 Task: Create a task  Improve the appâ€™s compatibility with different screen sizes and resolutions , assign it to team member softage.7@softage.net in the project Ubertech and update the status of the task to  Off Track , set the priority of the task to Medium.
Action: Mouse moved to (51, 357)
Screenshot: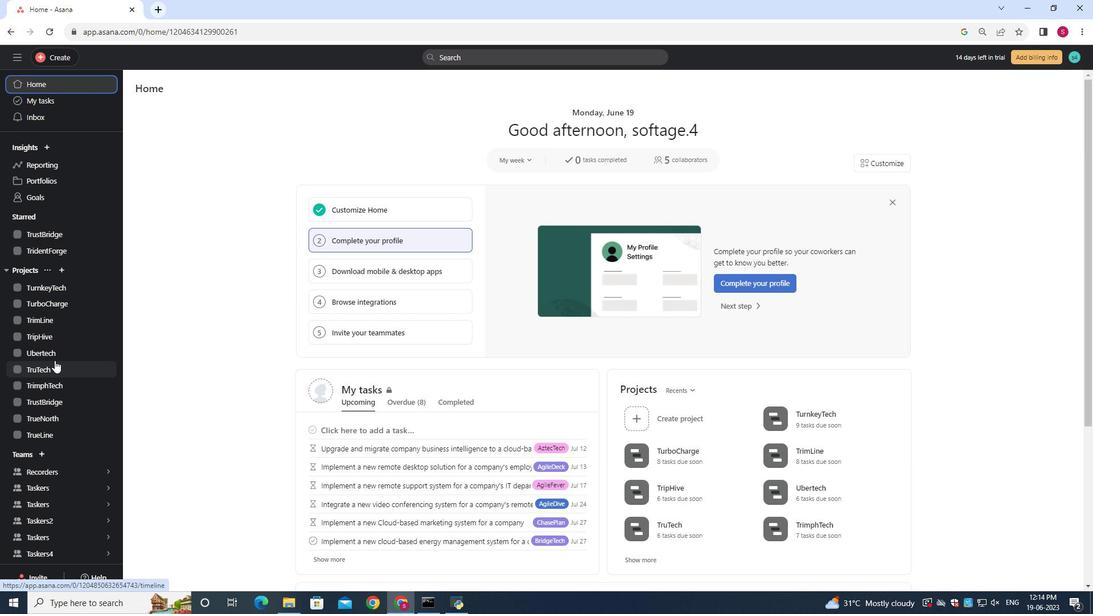 
Action: Mouse pressed left at (51, 357)
Screenshot: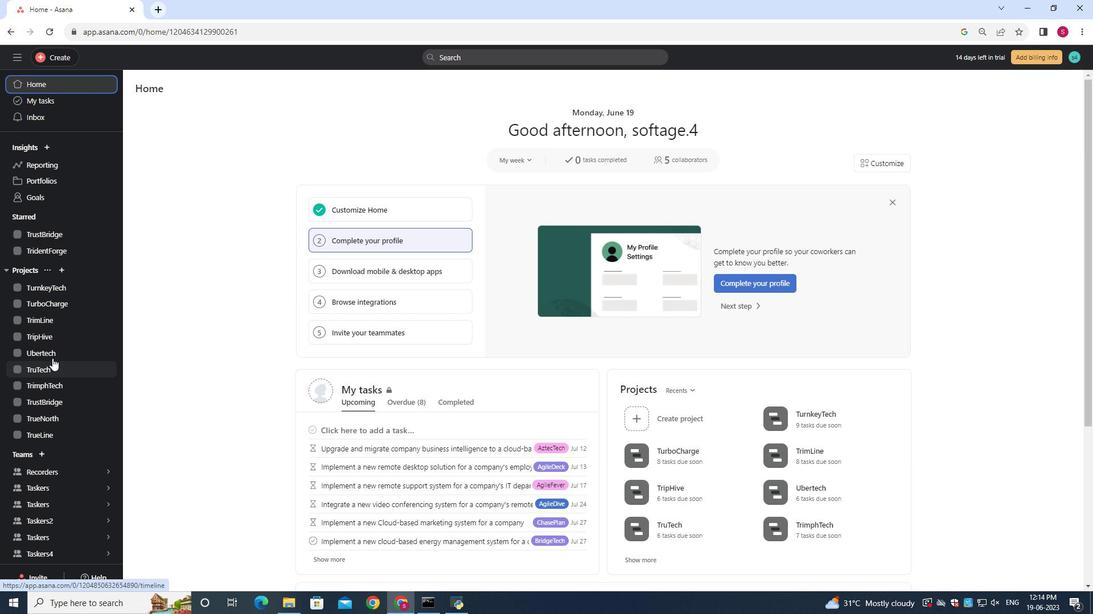 
Action: Mouse moved to (158, 138)
Screenshot: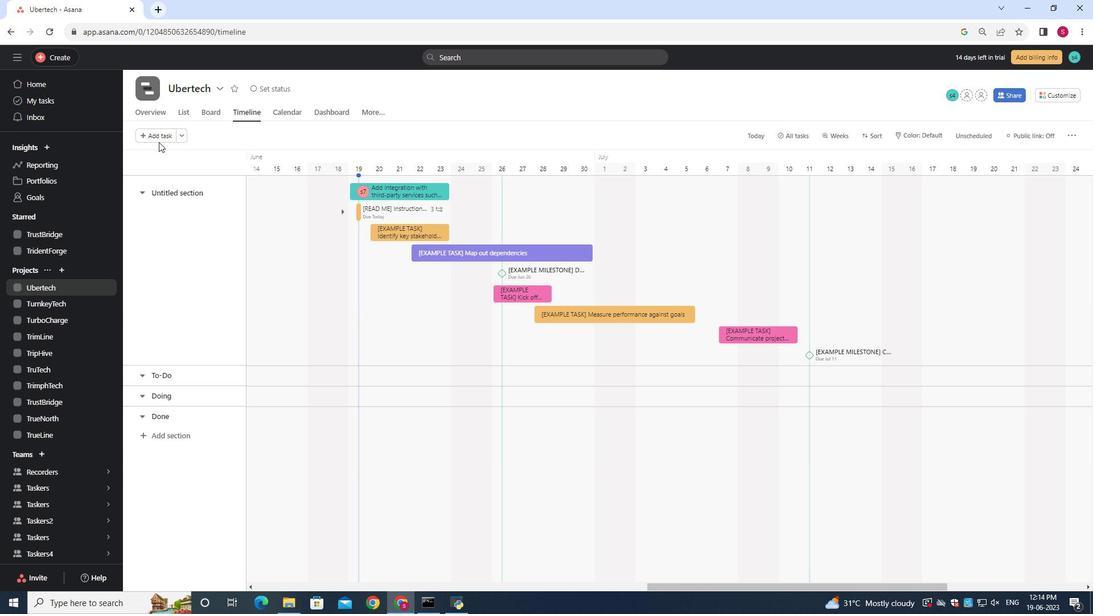 
Action: Mouse pressed left at (158, 138)
Screenshot: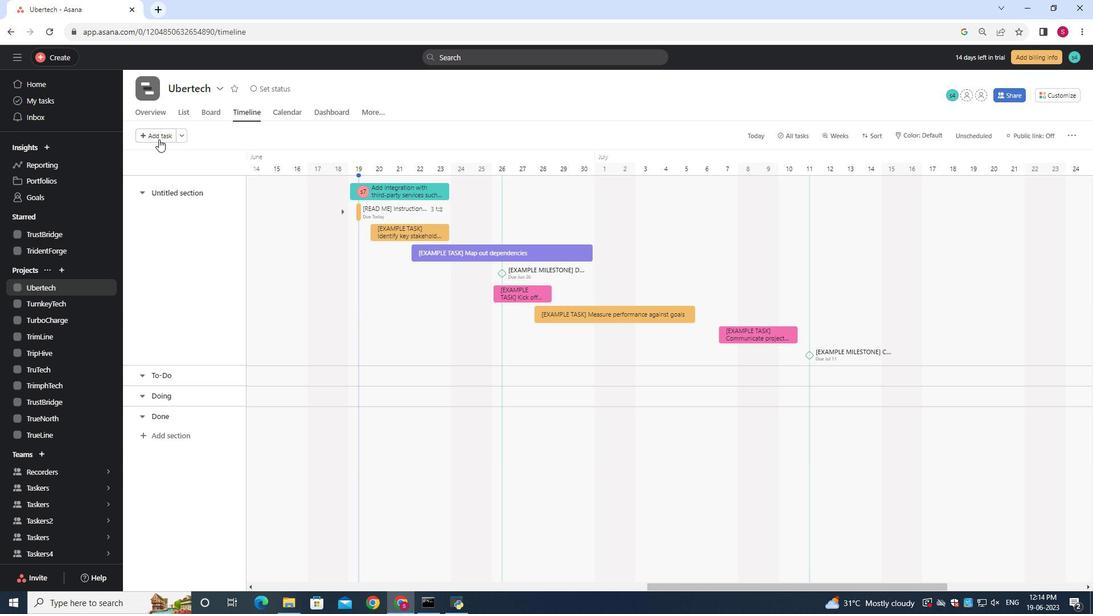 
Action: Key pressed <Key.shift>Improve<Key.space>the<Key.space>app's<Key.space><Key.shift>compatibility<Key.space>with<Key.space>different<Key.space>screen<Key.space>sizes<Key.space>and<Key.space>resolutions
Screenshot: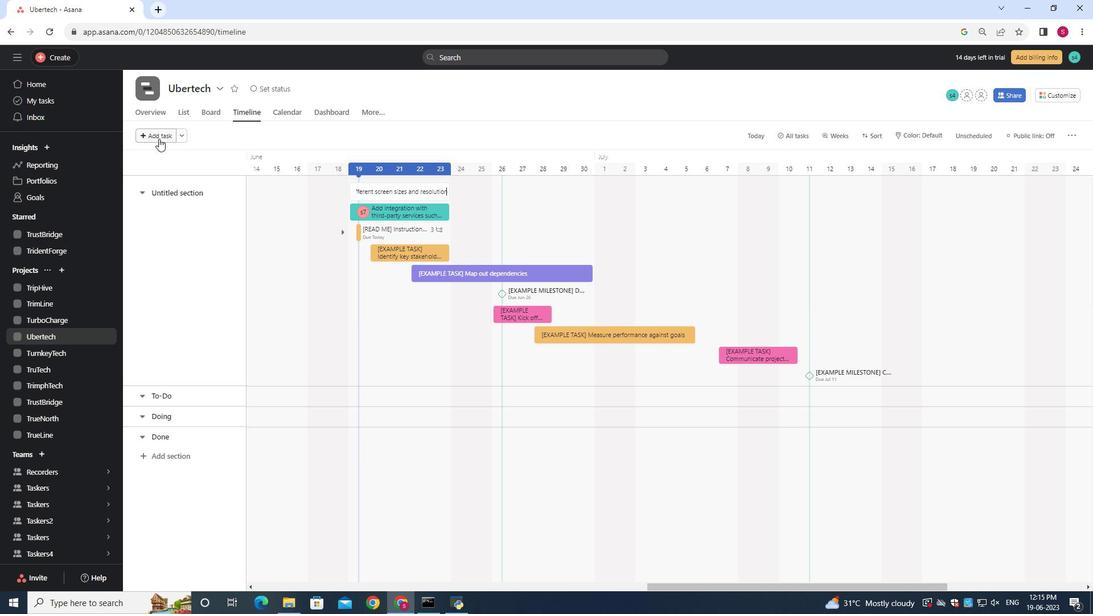 
Action: Mouse moved to (408, 185)
Screenshot: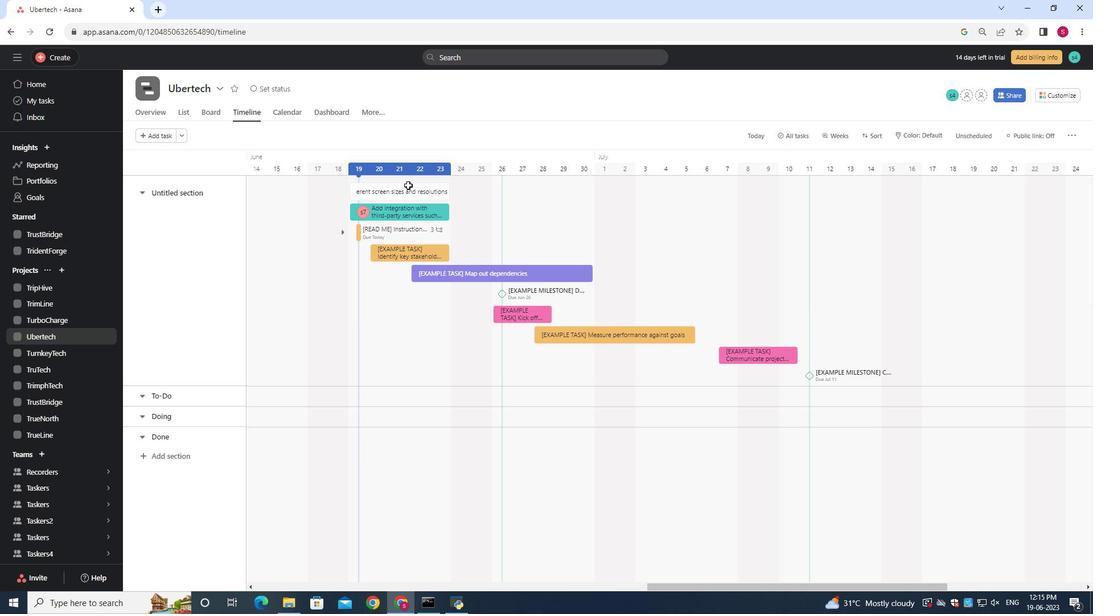 
Action: Mouse pressed left at (408, 185)
Screenshot: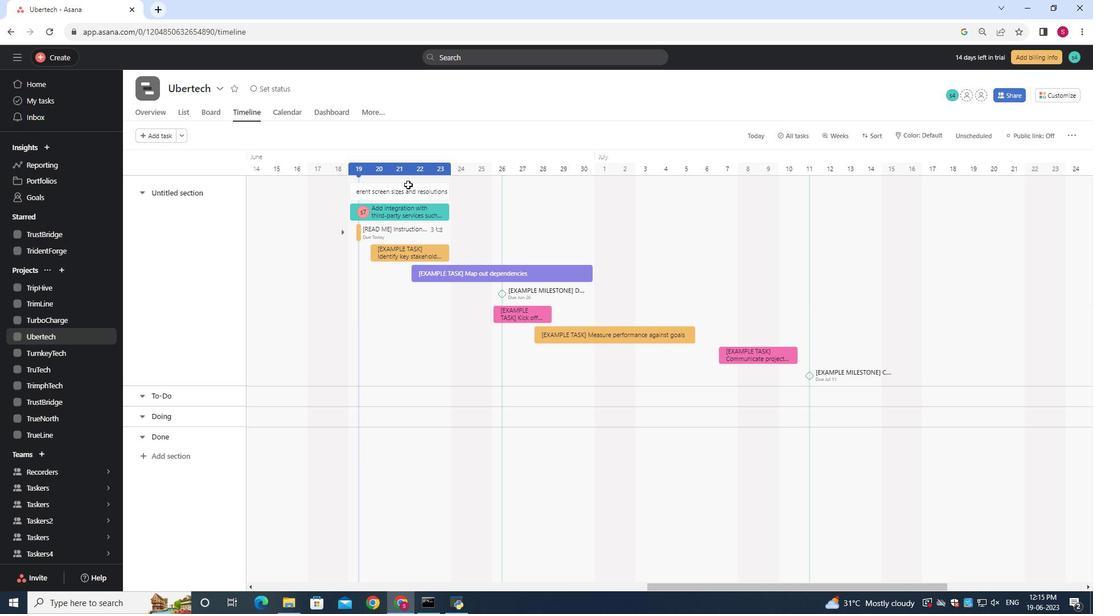 
Action: Mouse moved to (859, 208)
Screenshot: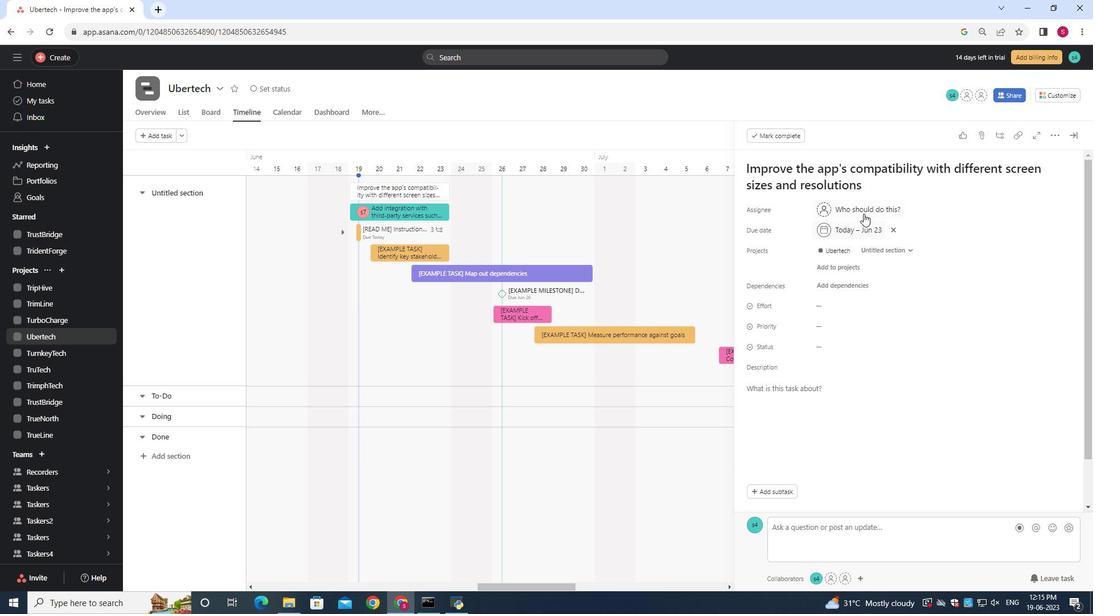 
Action: Mouse pressed left at (859, 208)
Screenshot: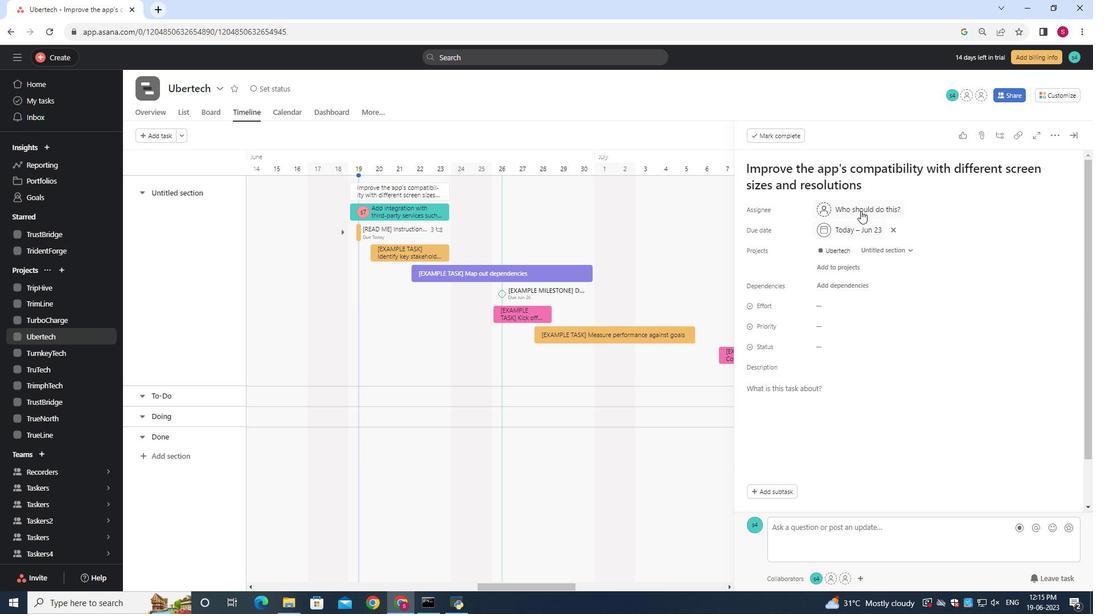 
Action: Mouse moved to (860, 208)
Screenshot: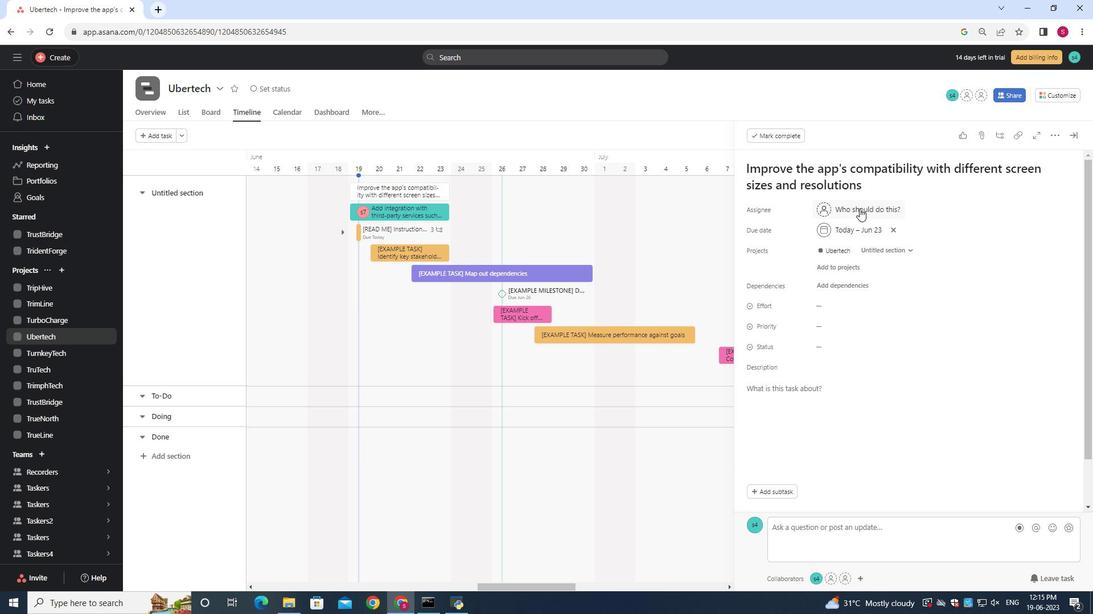 
Action: Key pressed softage.7<Key.shift>@
Screenshot: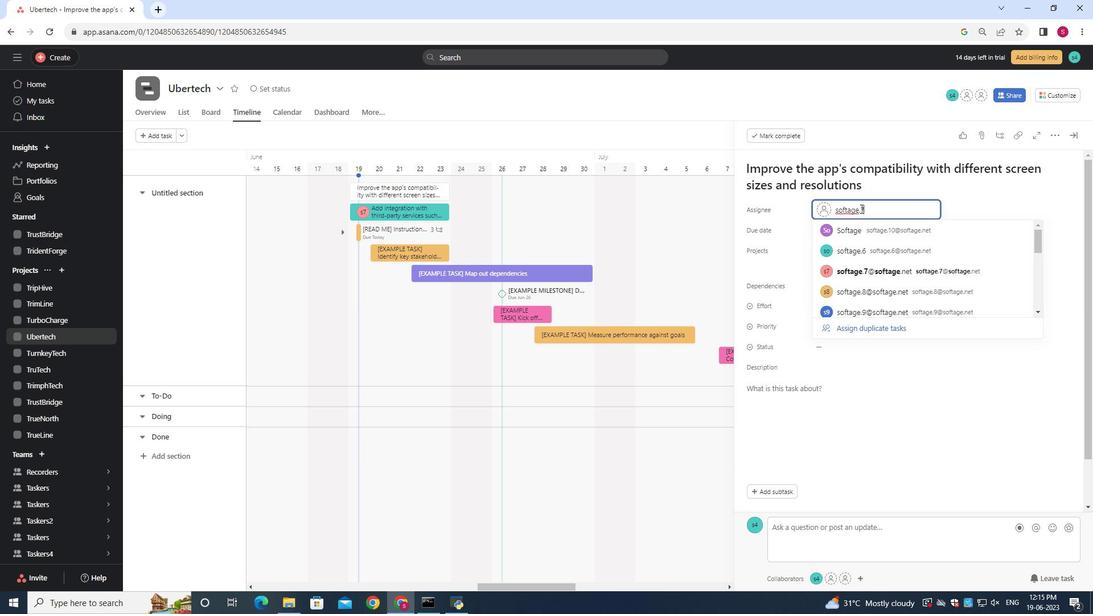 
Action: Mouse moved to (854, 210)
Screenshot: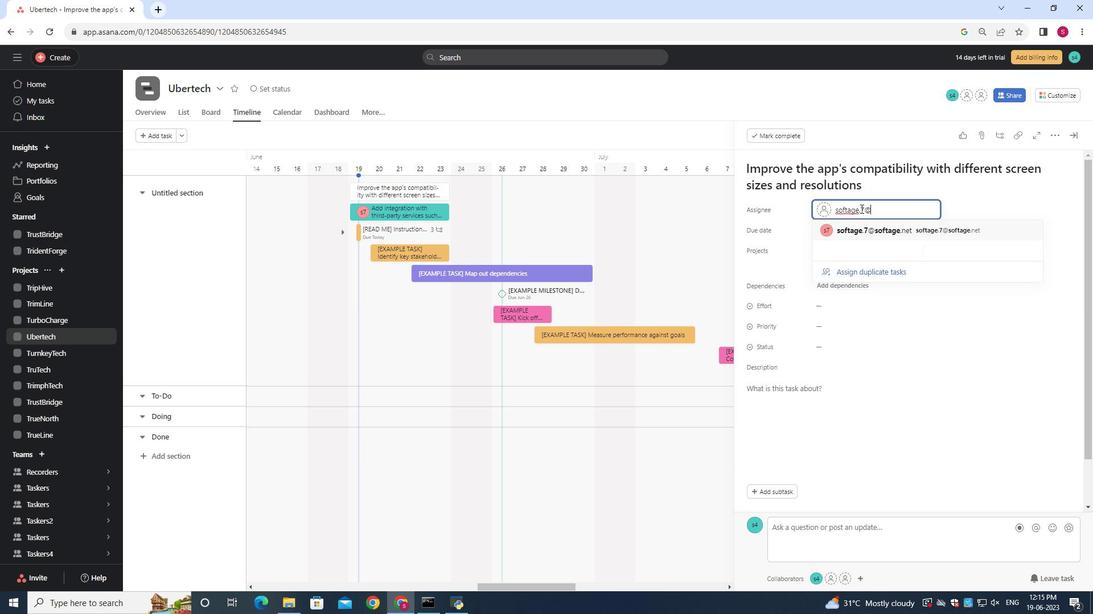 
Action: Key pressed softage.net
Screenshot: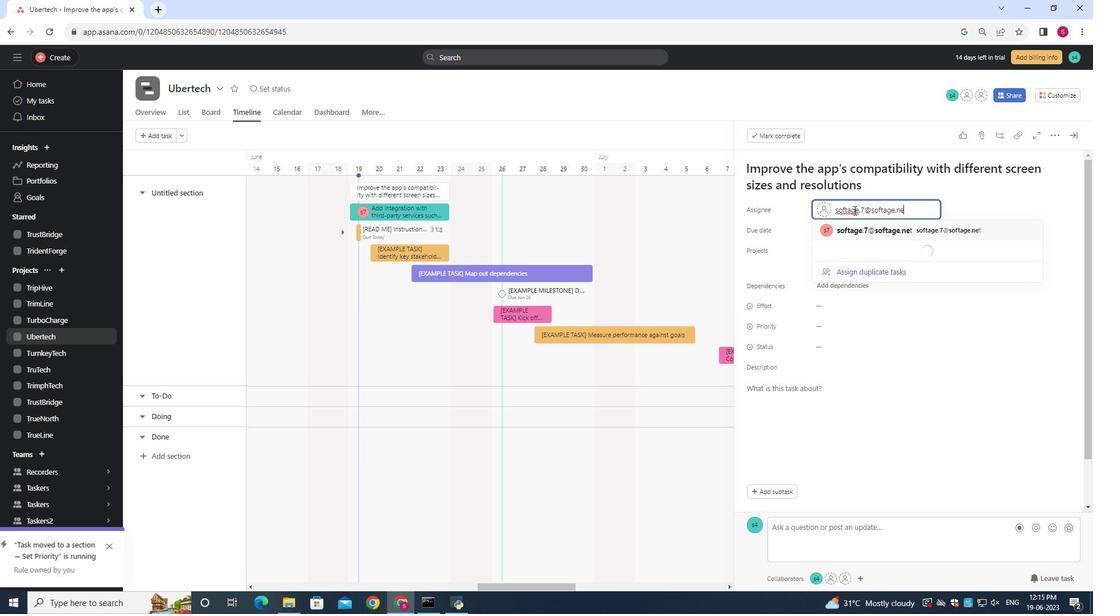 
Action: Mouse moved to (862, 224)
Screenshot: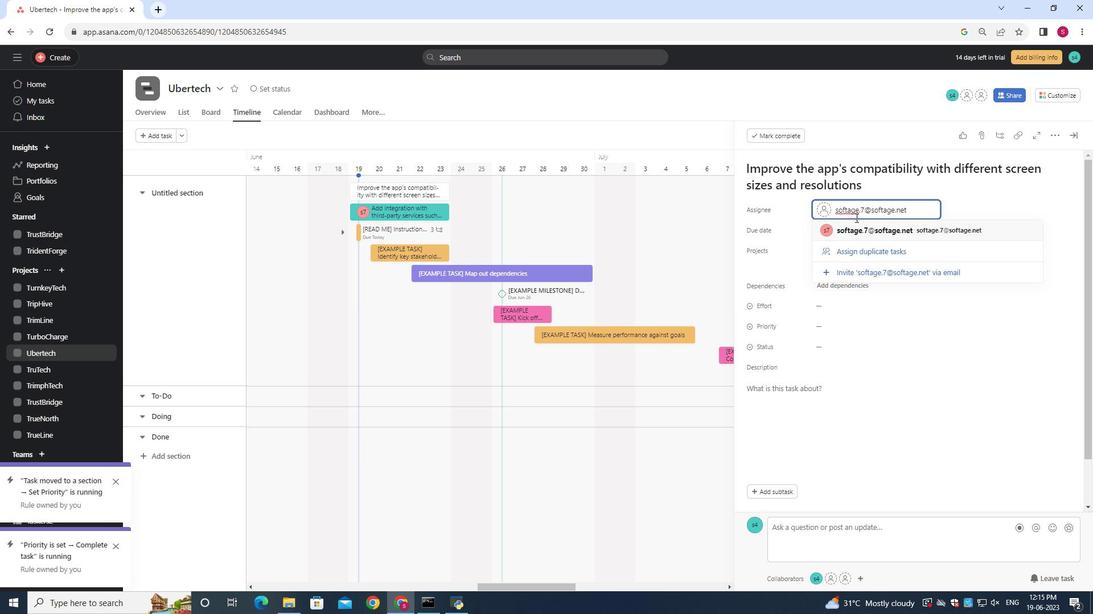 
Action: Mouse pressed left at (862, 224)
Screenshot: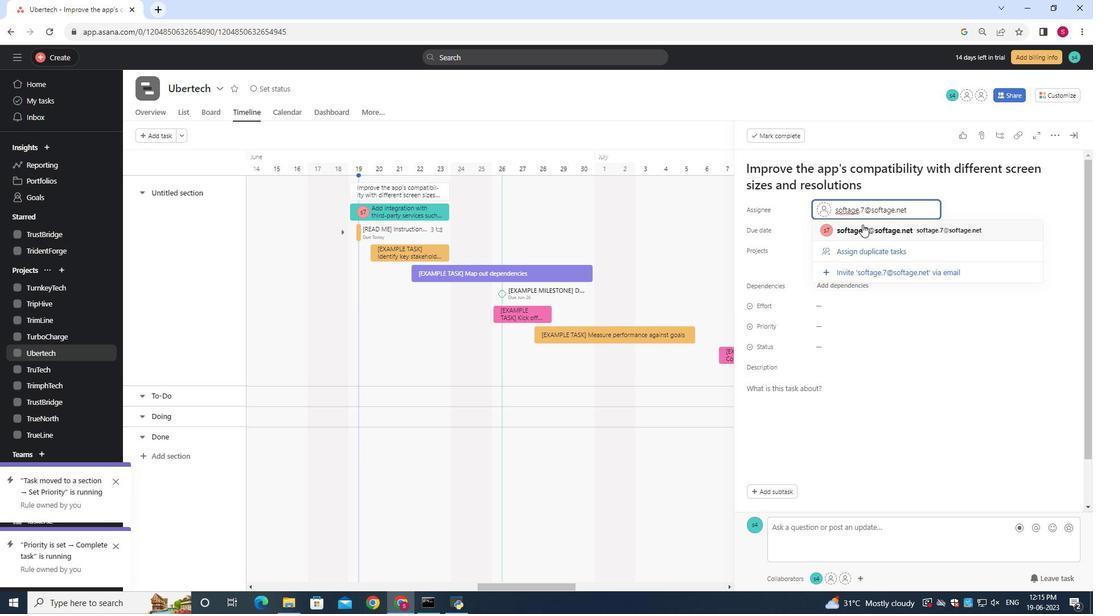 
Action: Mouse moved to (831, 346)
Screenshot: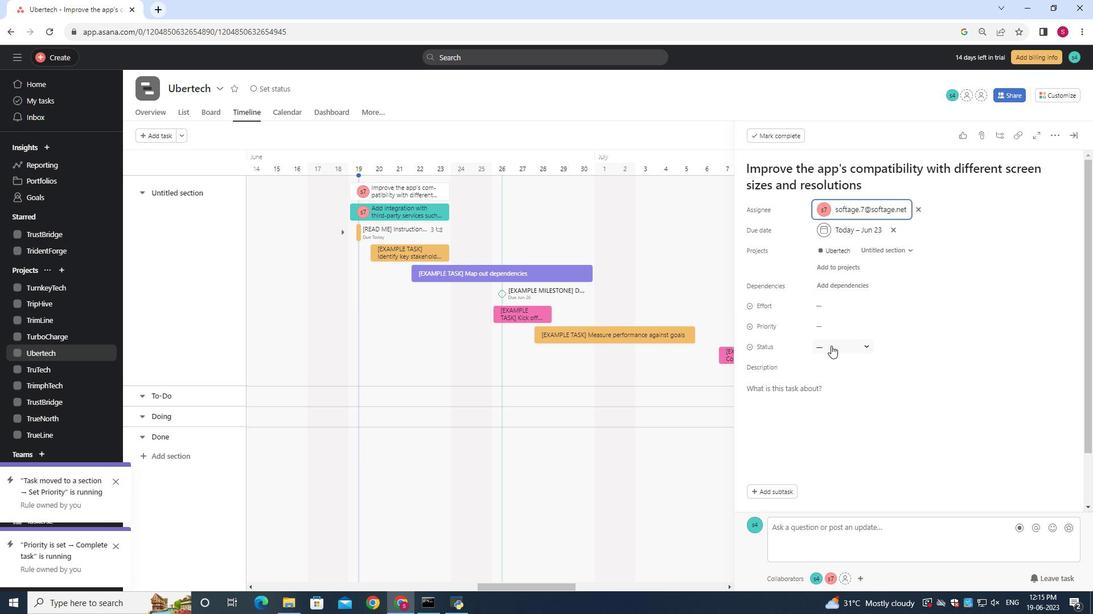 
Action: Mouse pressed left at (831, 346)
Screenshot: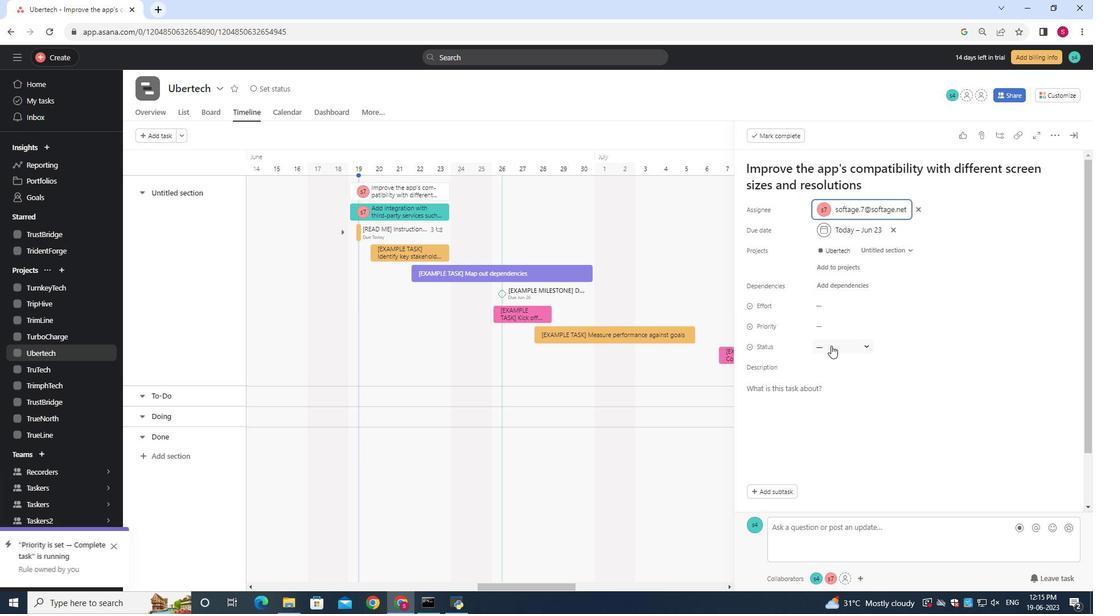 
Action: Mouse moved to (838, 415)
Screenshot: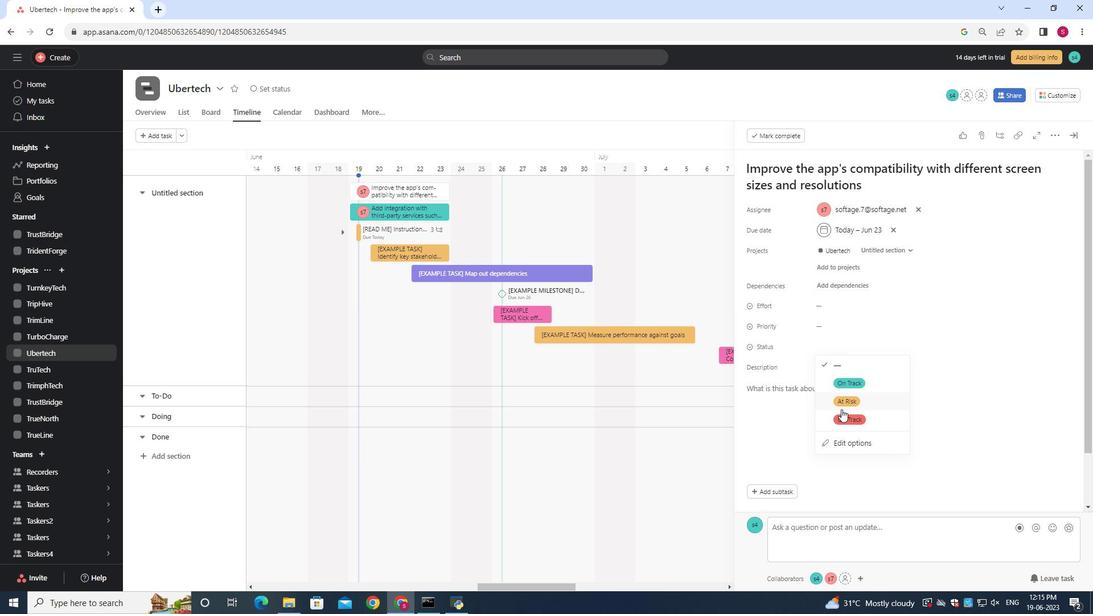 
Action: Mouse pressed left at (838, 415)
Screenshot: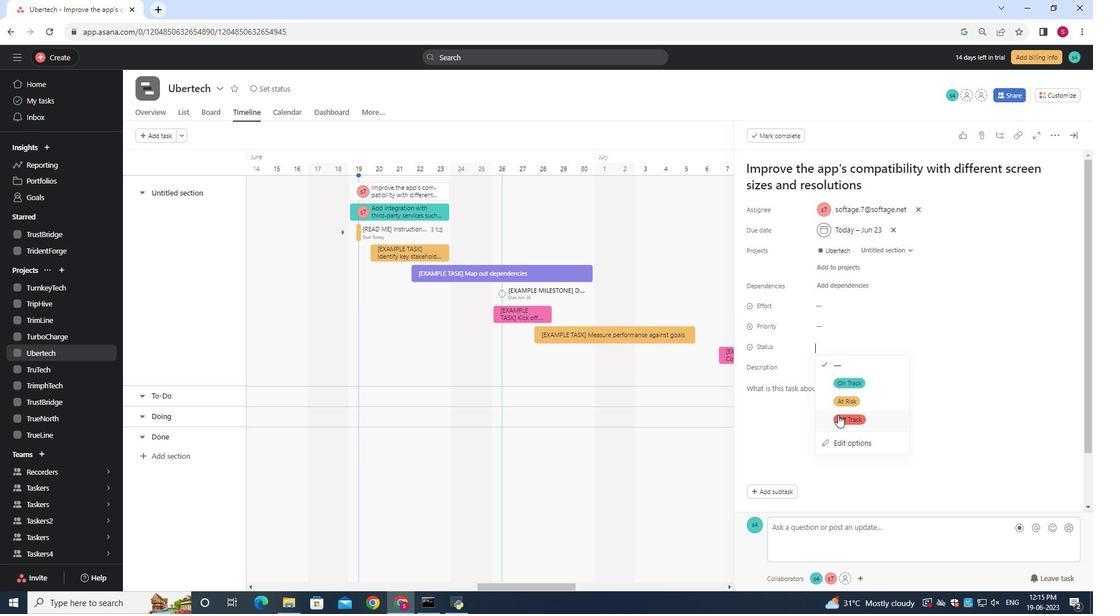 
Action: Mouse moved to (821, 322)
Screenshot: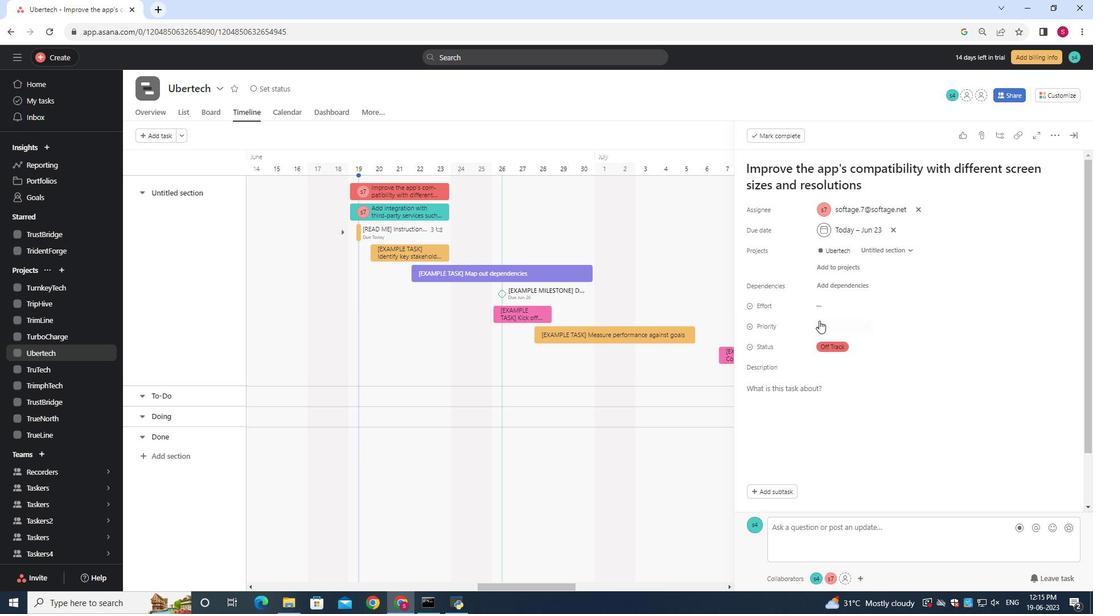 
Action: Mouse pressed left at (821, 322)
Screenshot: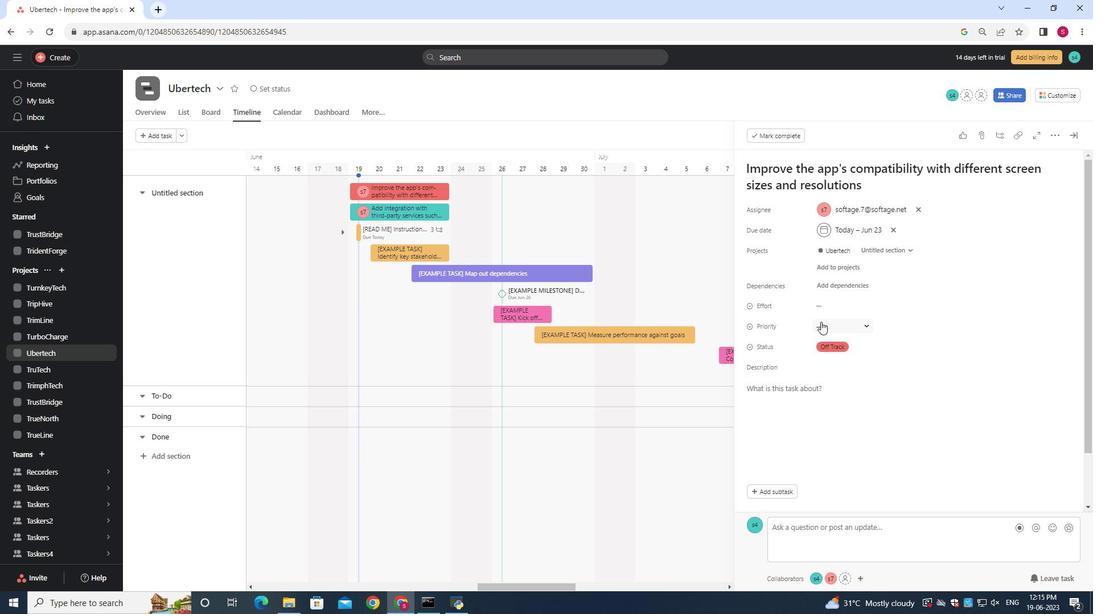 
Action: Mouse moved to (839, 380)
Screenshot: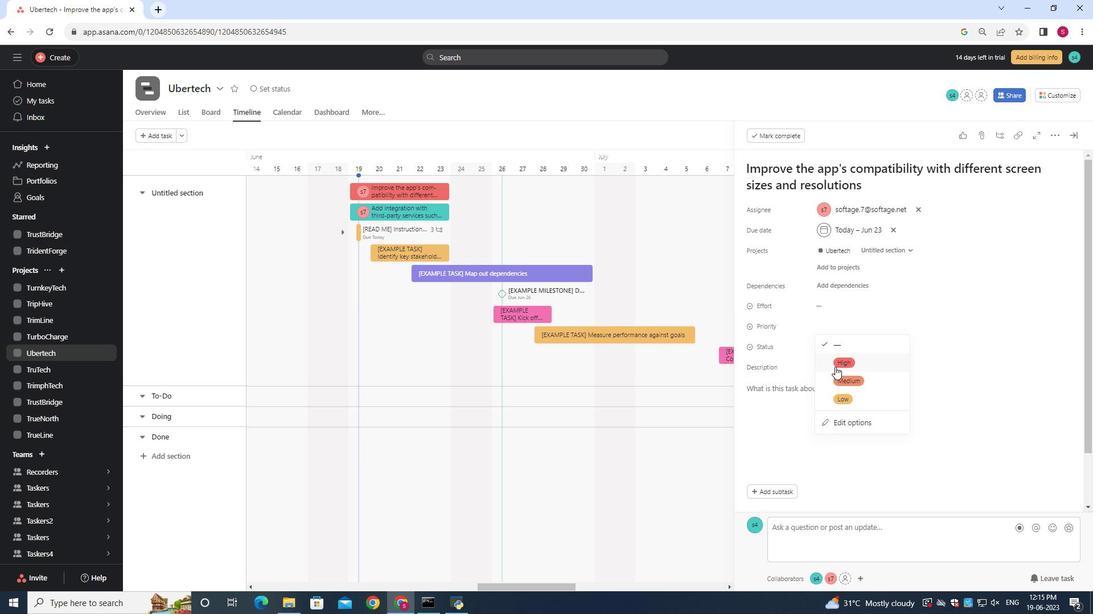 
Action: Mouse pressed left at (839, 380)
Screenshot: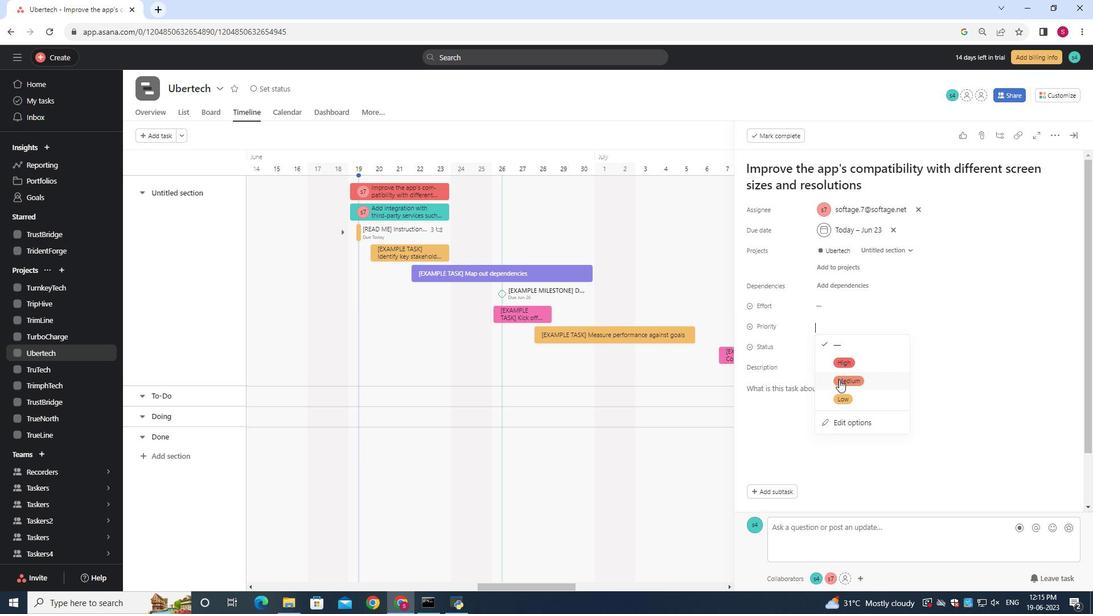 
Action: Mouse moved to (839, 317)
Screenshot: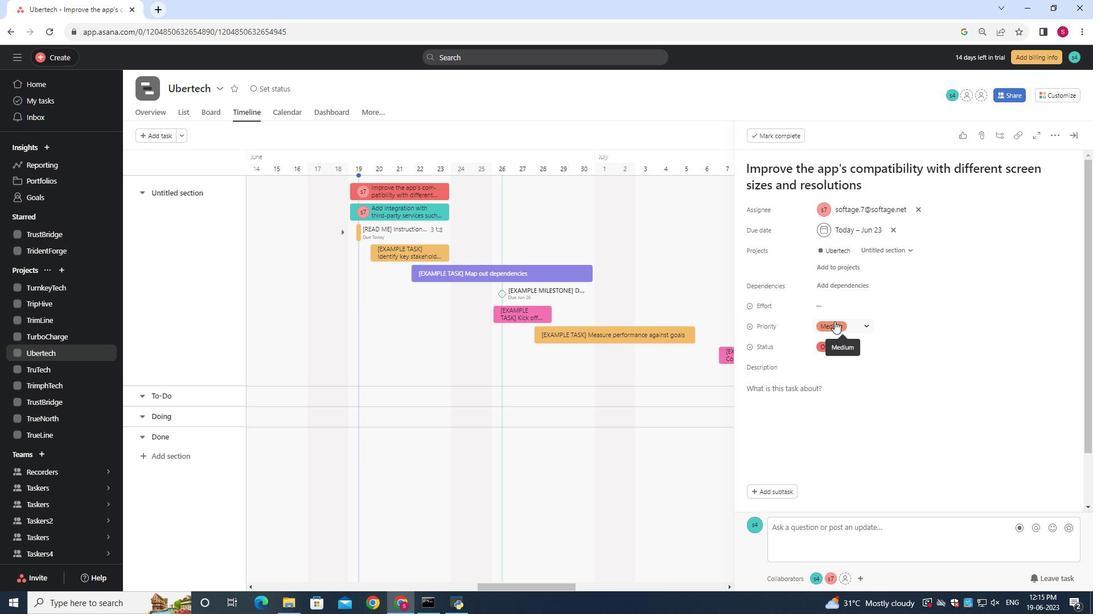 
